 Task: Send the message to the host of Home in Langley, kentucky, United States- Hello! I'm interested in your listing for 01/Dec/2023. Is it still available during that time?.
Action: Mouse moved to (516, 114)
Screenshot: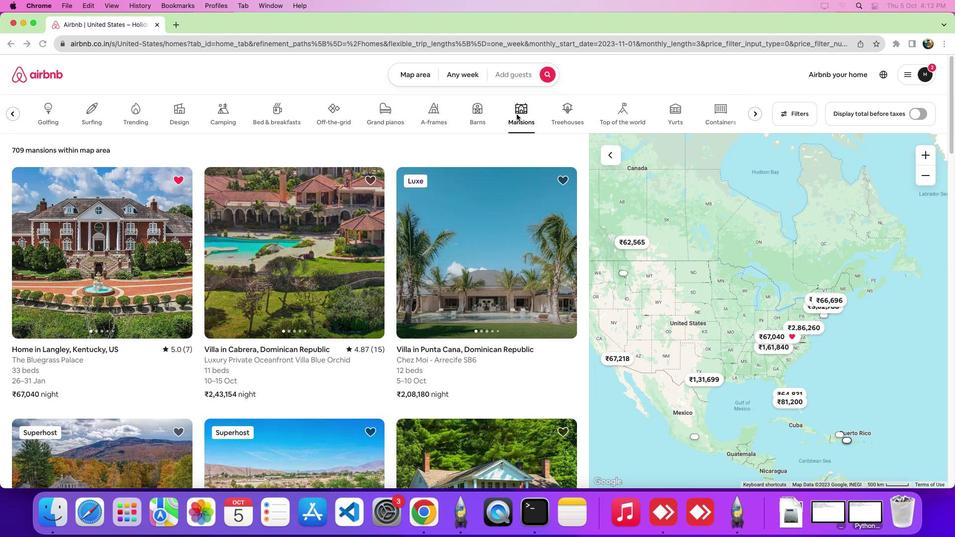 
Action: Mouse pressed left at (516, 114)
Screenshot: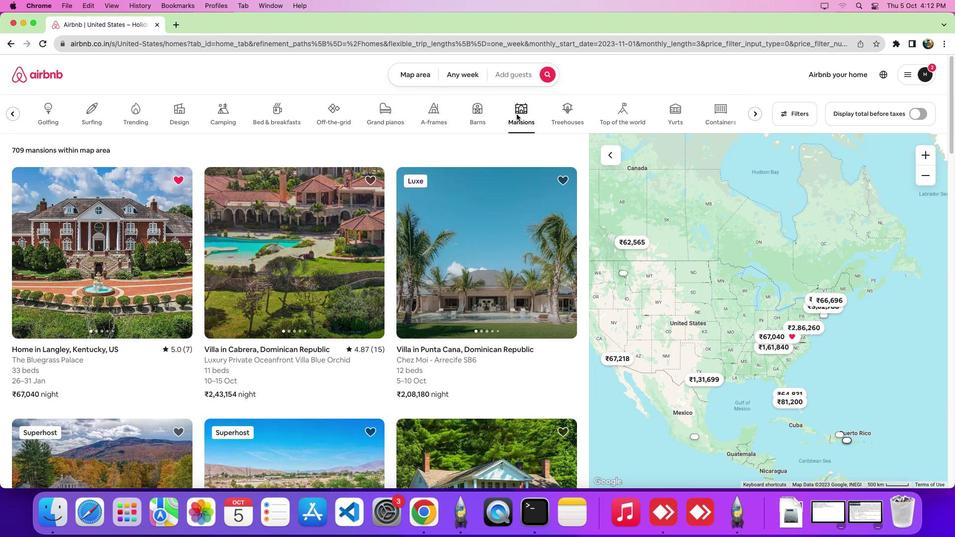 
Action: Mouse moved to (120, 247)
Screenshot: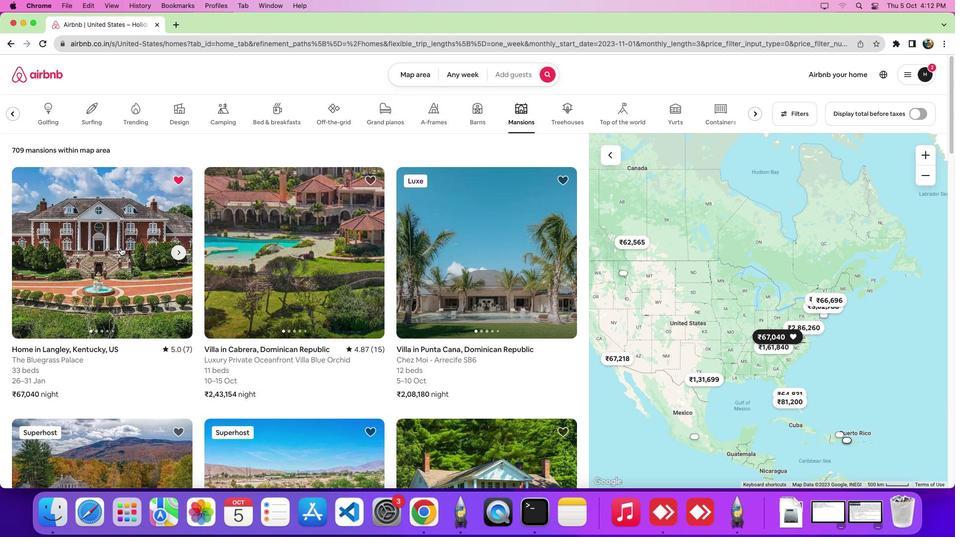 
Action: Mouse pressed left at (120, 247)
Screenshot: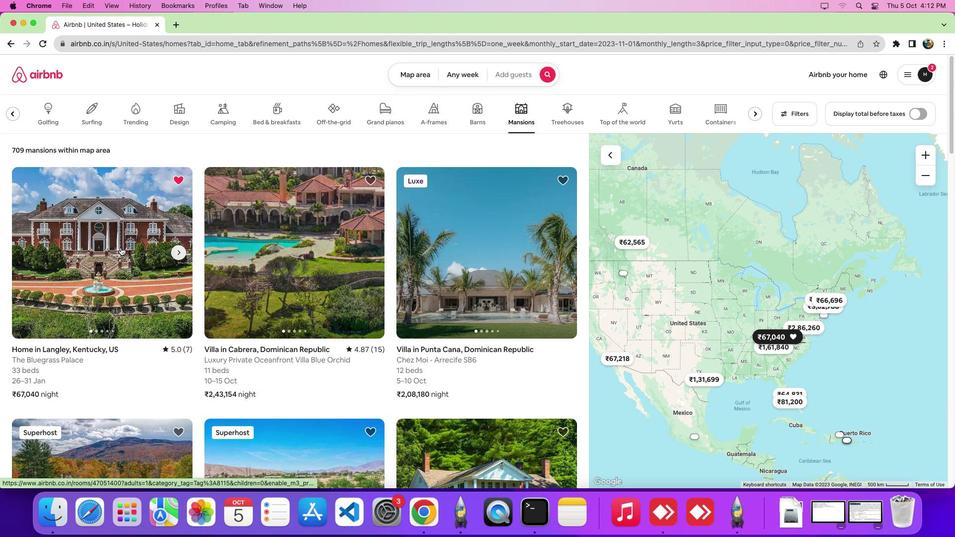 
Action: Mouse moved to (494, 346)
Screenshot: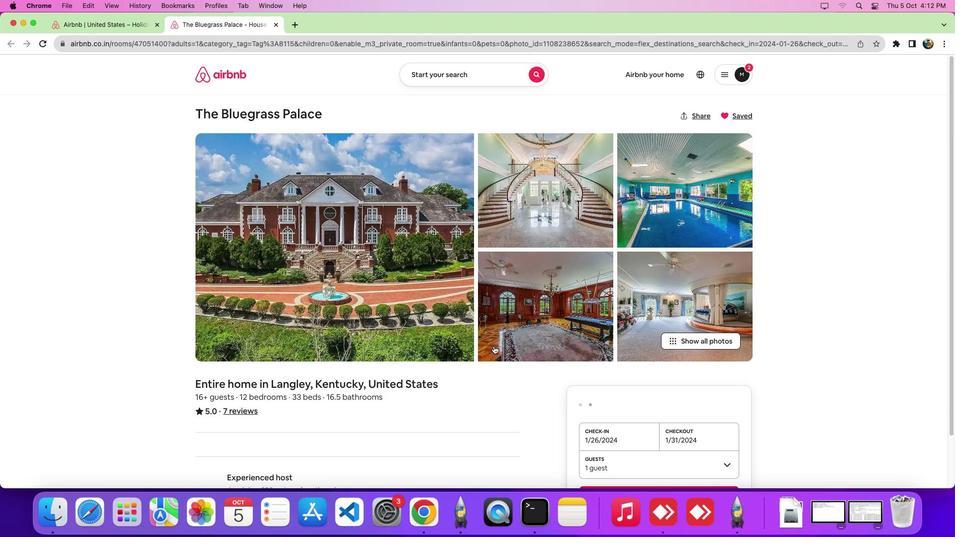 
Action: Mouse scrolled (494, 346) with delta (0, 0)
Screenshot: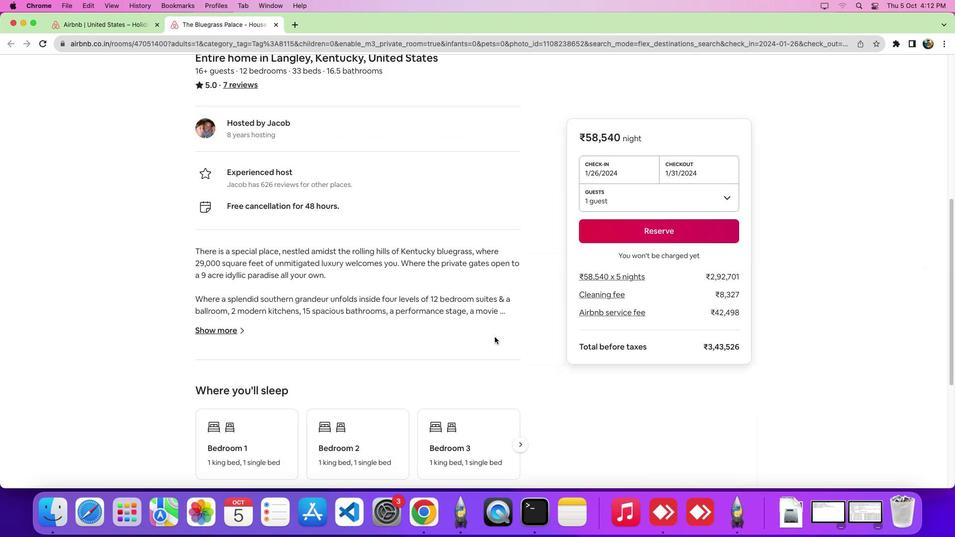 
Action: Mouse scrolled (494, 346) with delta (0, 0)
Screenshot: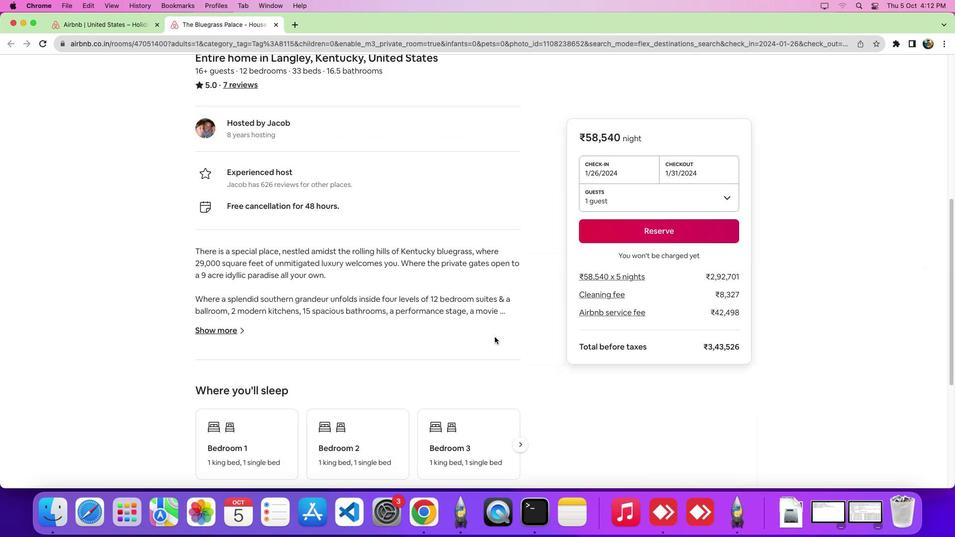 
Action: Mouse scrolled (494, 346) with delta (0, -4)
Screenshot: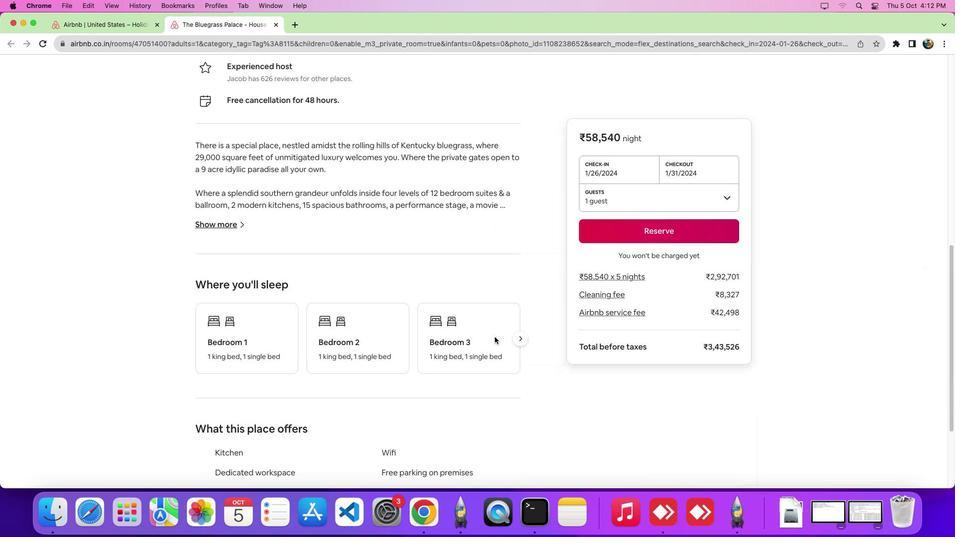 
Action: Mouse scrolled (494, 346) with delta (0, -6)
Screenshot: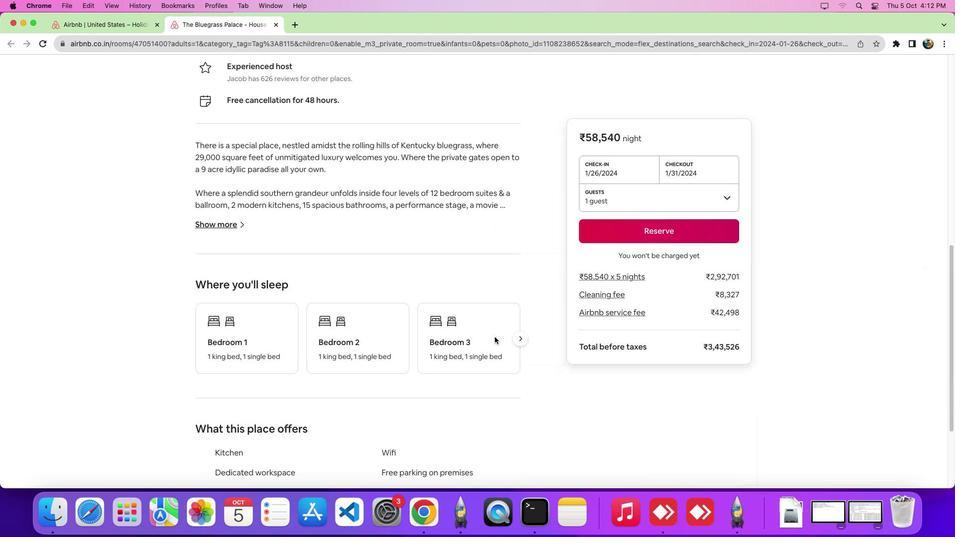 
Action: Mouse scrolled (494, 346) with delta (0, -7)
Screenshot: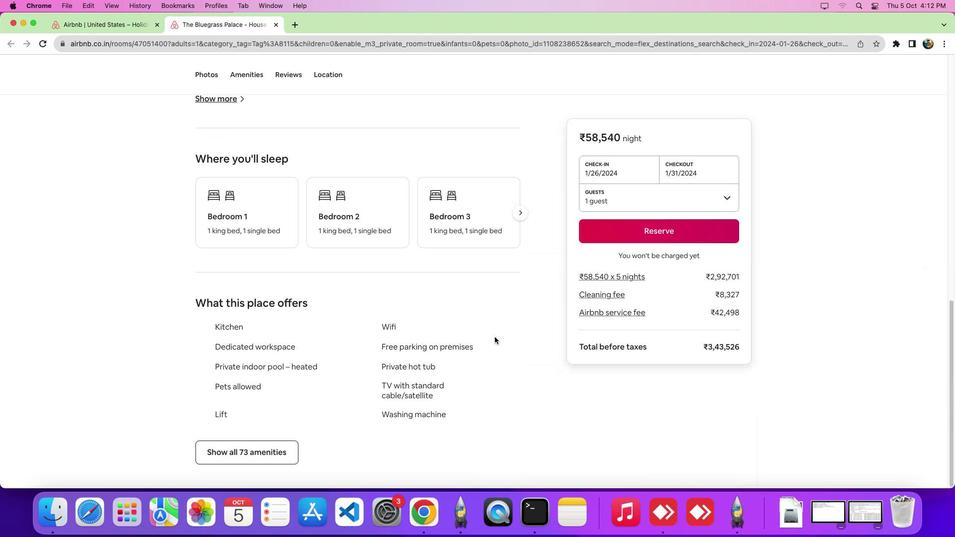 
Action: Mouse moved to (494, 337)
Screenshot: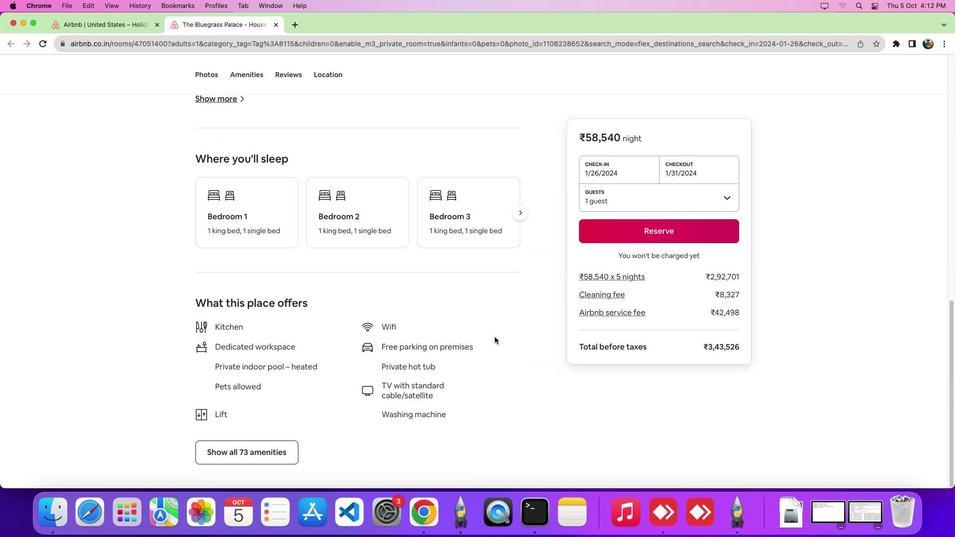 
Action: Mouse scrolled (494, 337) with delta (0, 0)
Screenshot: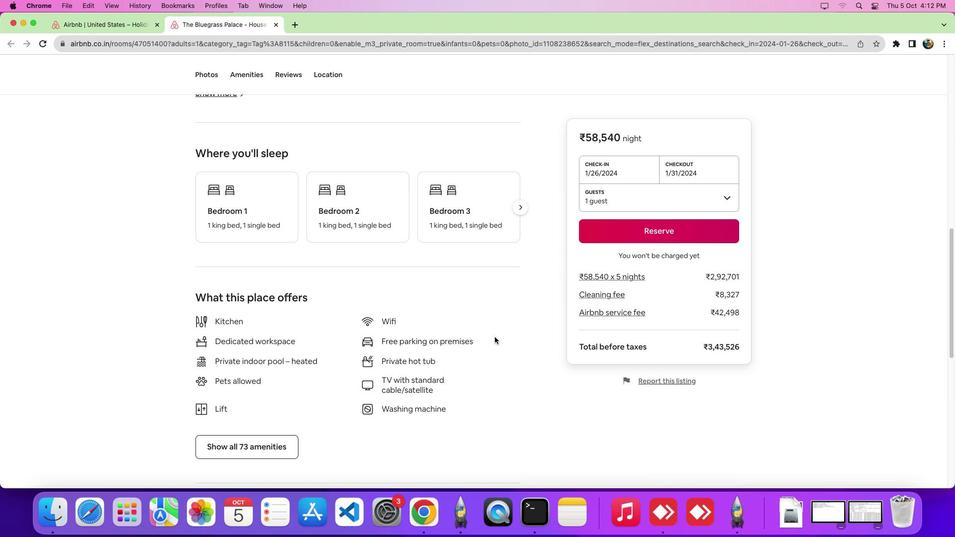 
Action: Mouse scrolled (494, 337) with delta (0, 0)
Screenshot: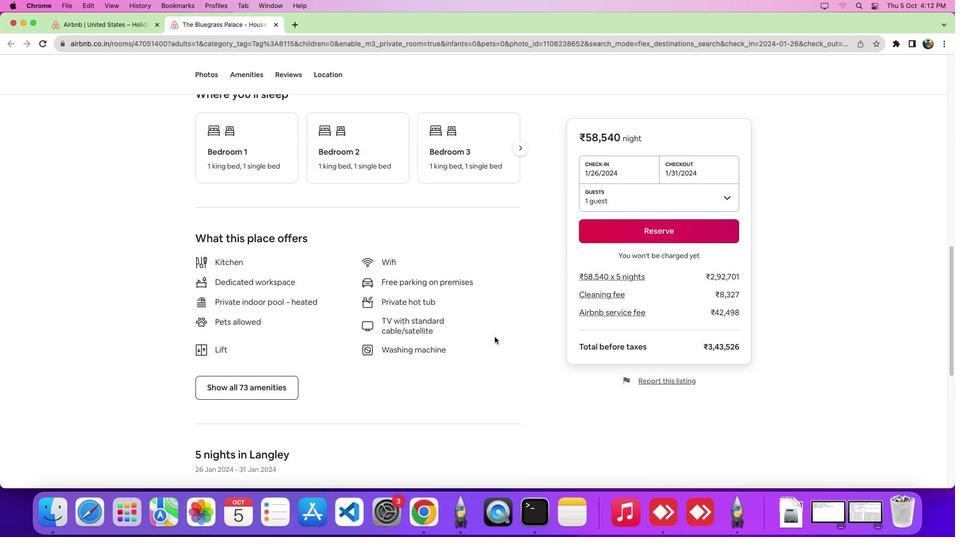 
Action: Mouse scrolled (494, 337) with delta (0, -2)
Screenshot: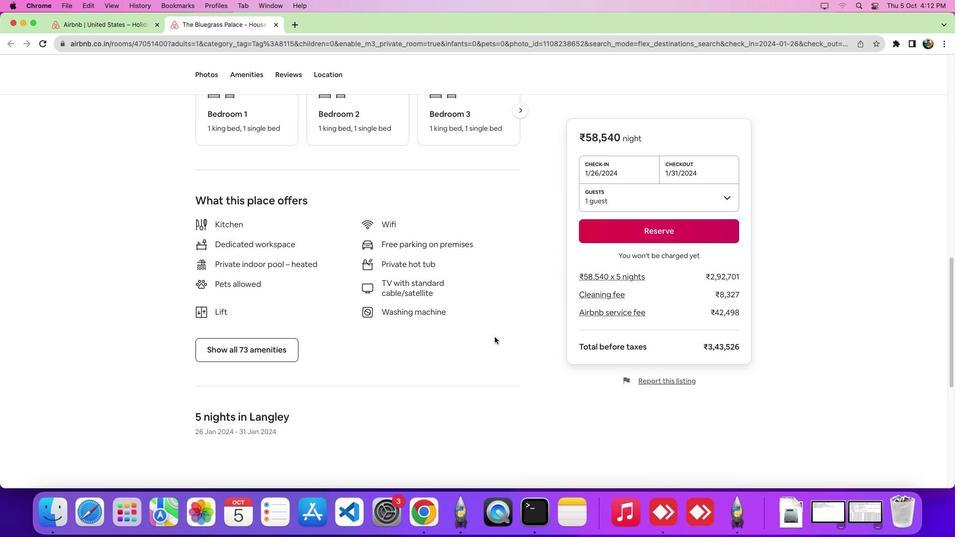 
Action: Mouse scrolled (494, 337) with delta (0, -4)
Screenshot: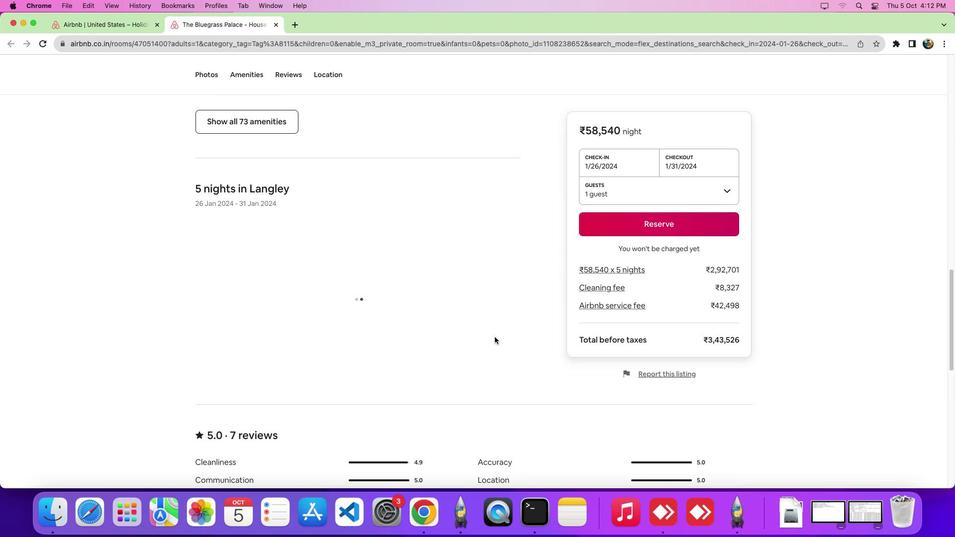 
Action: Mouse scrolled (494, 337) with delta (0, 0)
Screenshot: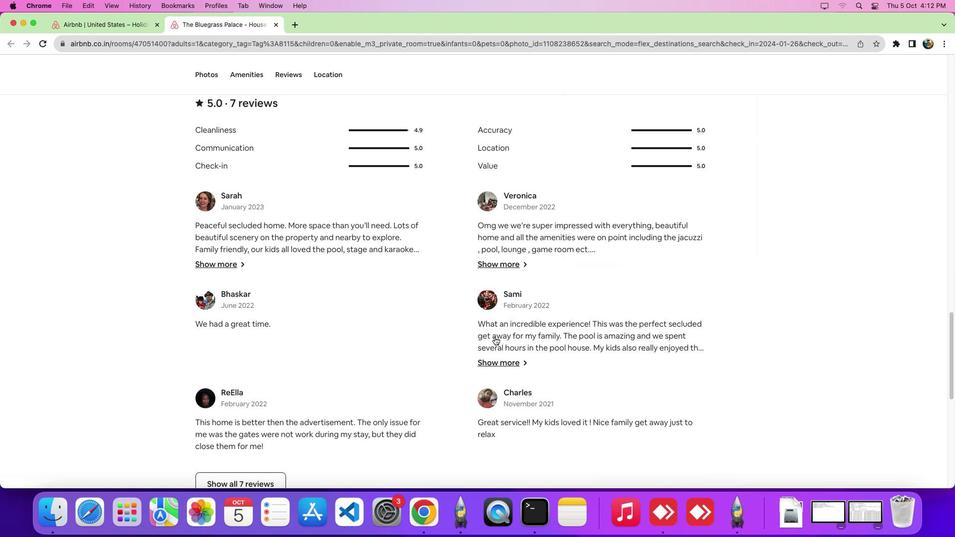 
Action: Mouse scrolled (494, 337) with delta (0, 0)
Screenshot: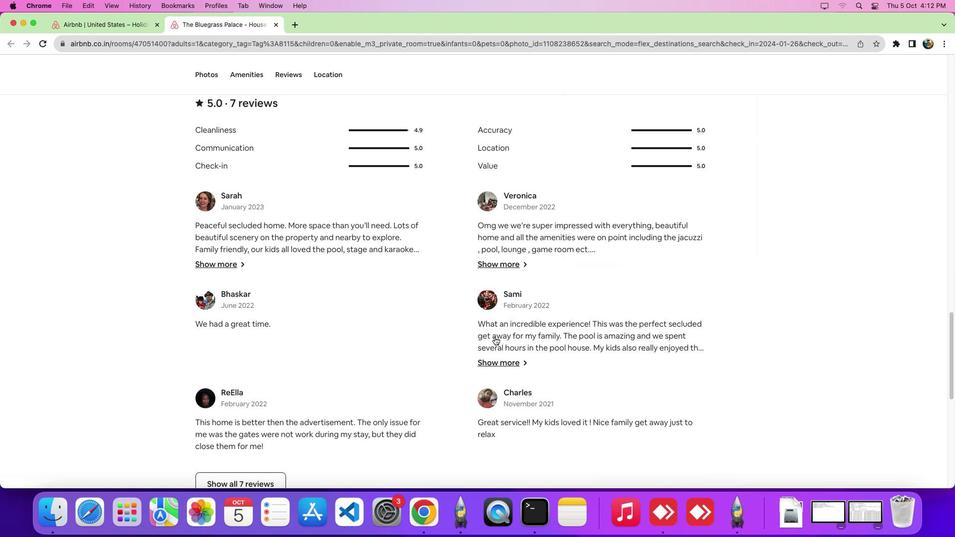 
Action: Mouse scrolled (494, 337) with delta (0, -4)
Screenshot: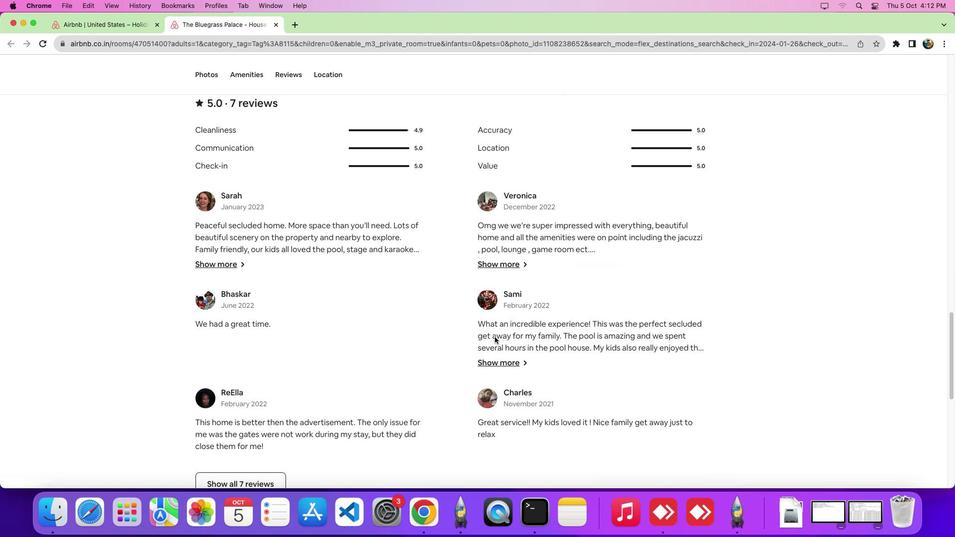 
Action: Mouse scrolled (494, 337) with delta (0, -6)
Screenshot: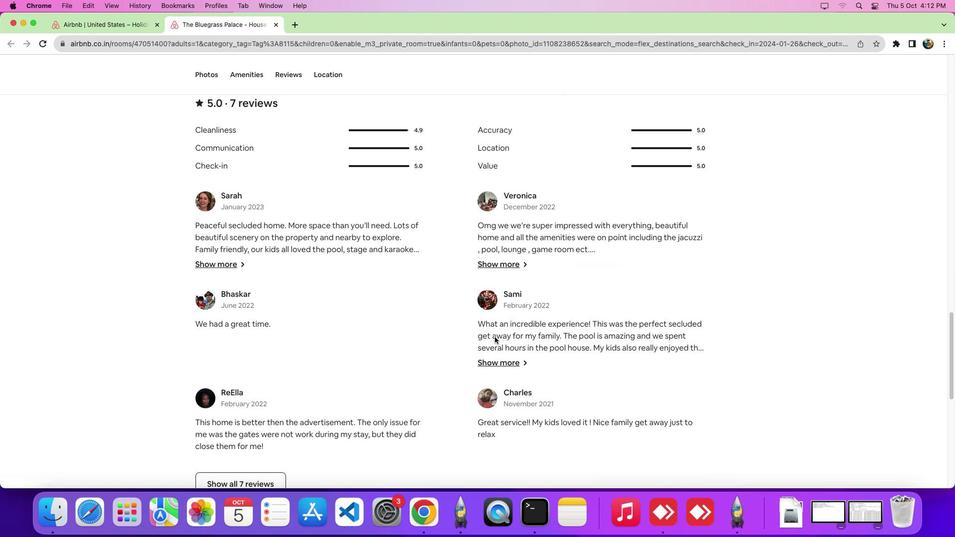 
Action: Mouse moved to (422, 331)
Screenshot: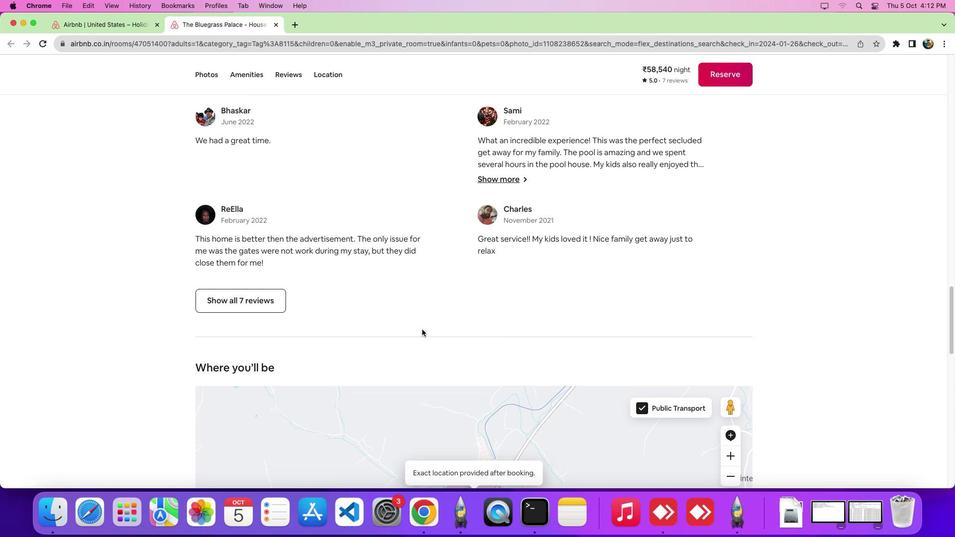 
Action: Mouse scrolled (422, 331) with delta (0, 0)
Screenshot: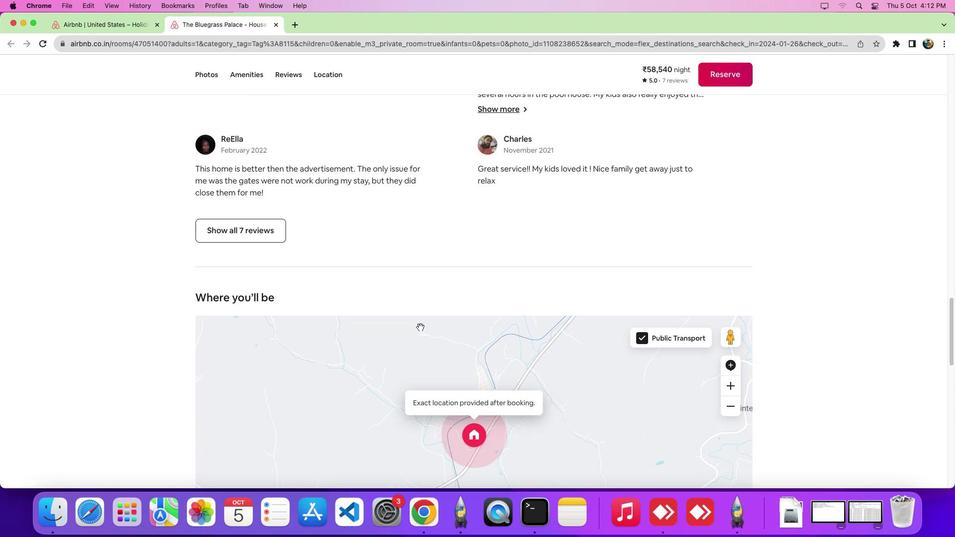 
Action: Mouse scrolled (422, 331) with delta (0, 0)
Screenshot: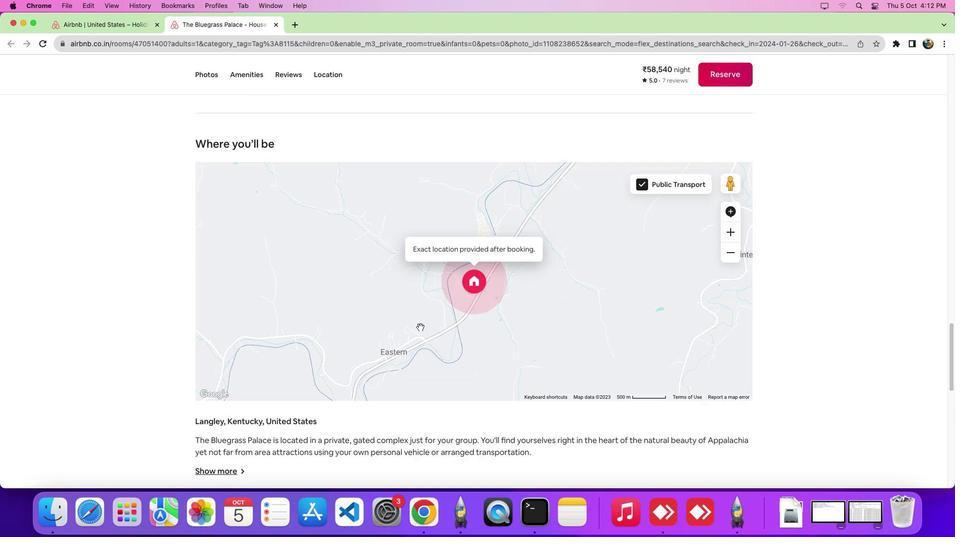 
Action: Mouse moved to (422, 330)
Screenshot: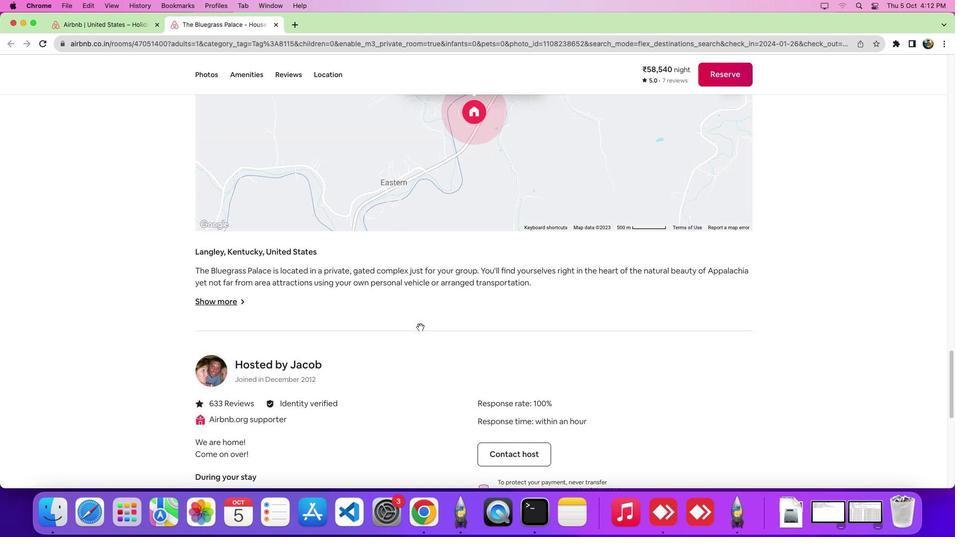 
Action: Mouse scrolled (422, 330) with delta (0, -3)
Screenshot: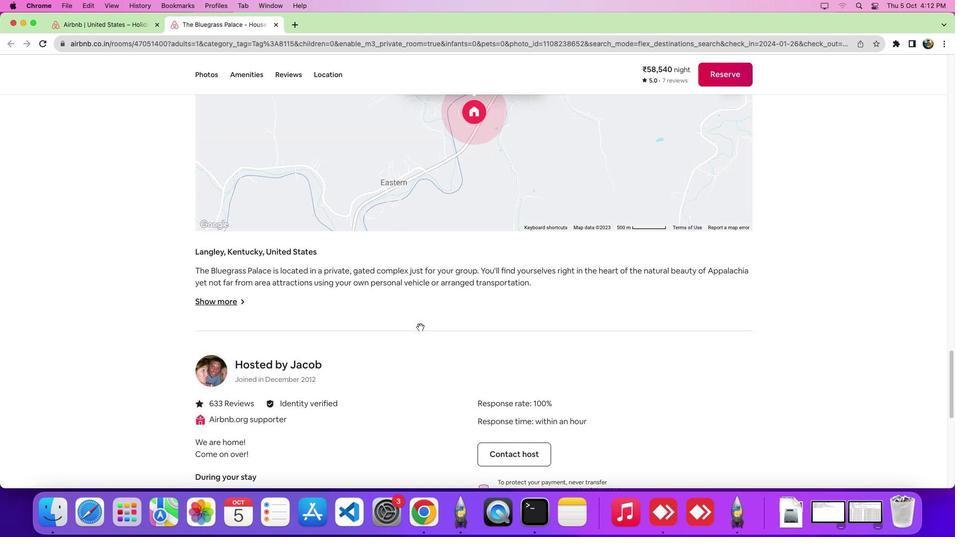 
Action: Mouse moved to (420, 327)
Screenshot: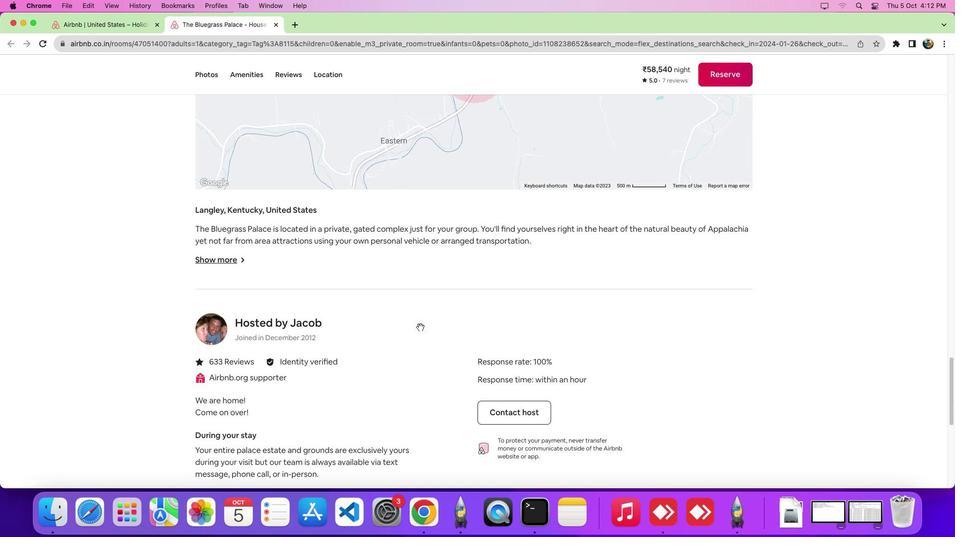 
Action: Mouse scrolled (420, 327) with delta (0, -5)
Screenshot: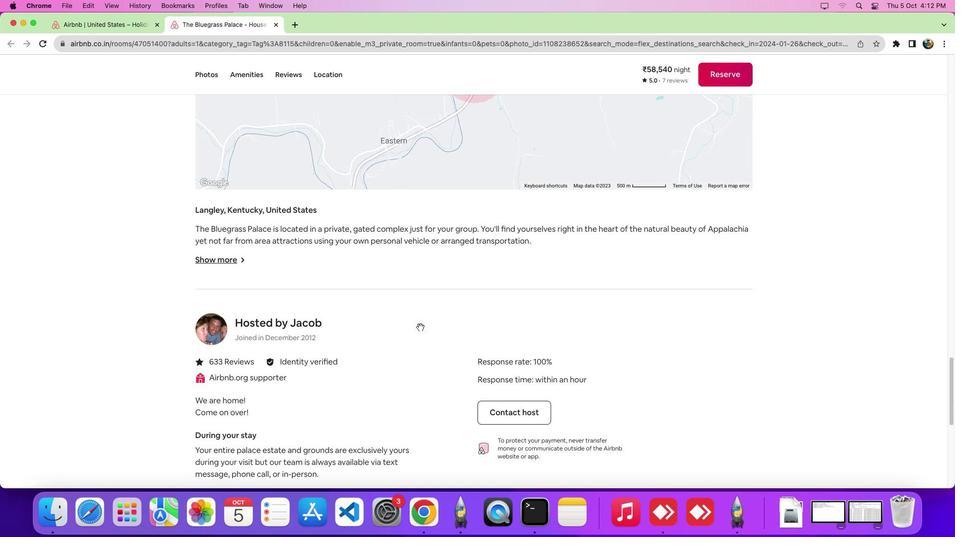
Action: Mouse moved to (418, 329)
Screenshot: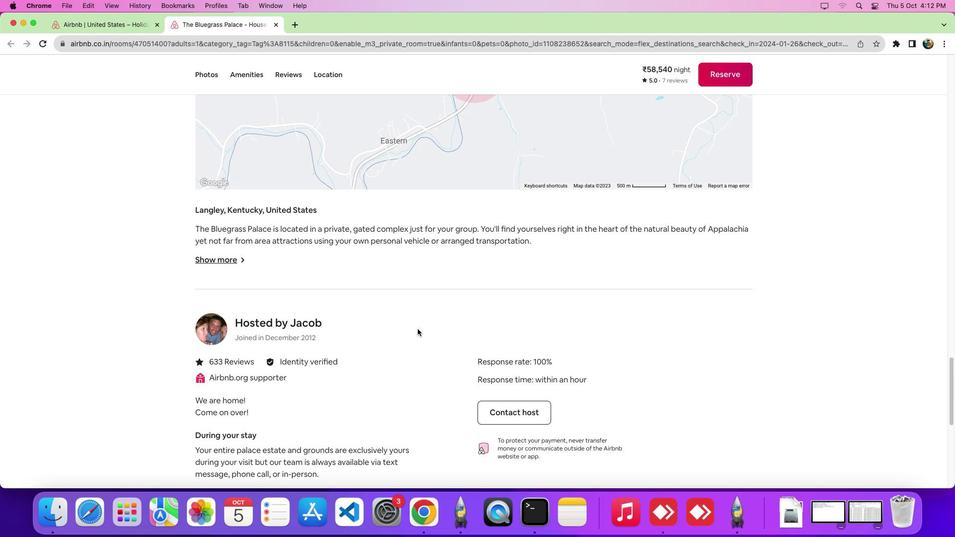 
Action: Mouse scrolled (418, 329) with delta (0, 0)
Screenshot: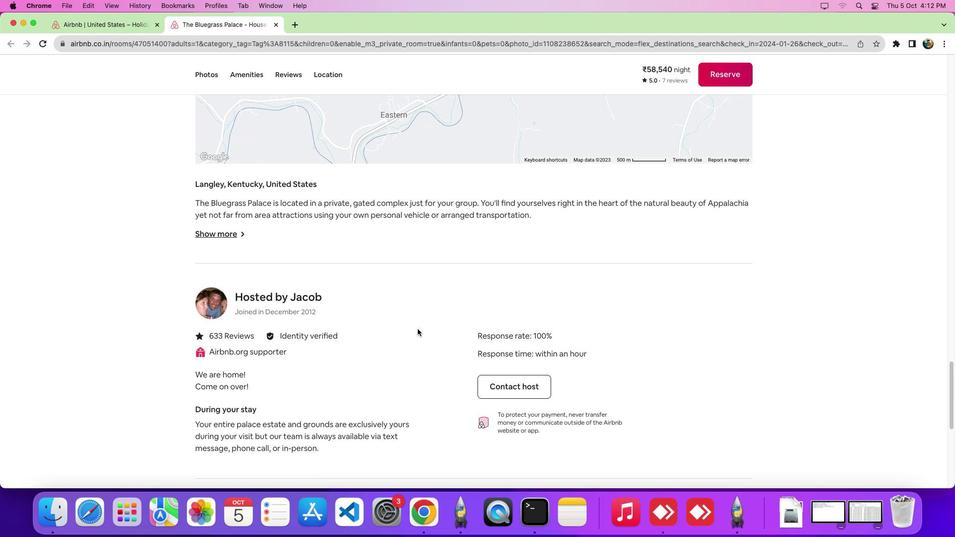 
Action: Mouse scrolled (418, 329) with delta (0, 0)
Screenshot: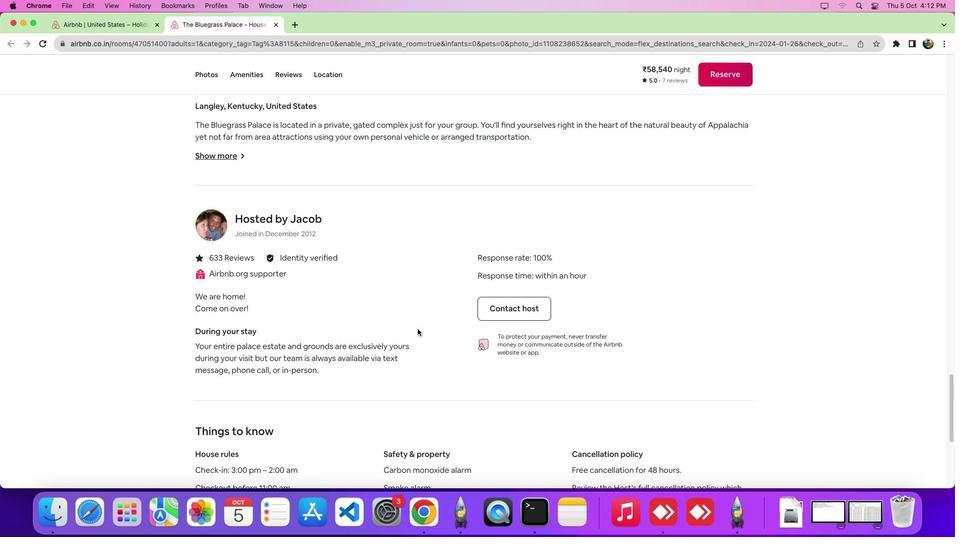 
Action: Mouse scrolled (418, 329) with delta (0, -3)
Screenshot: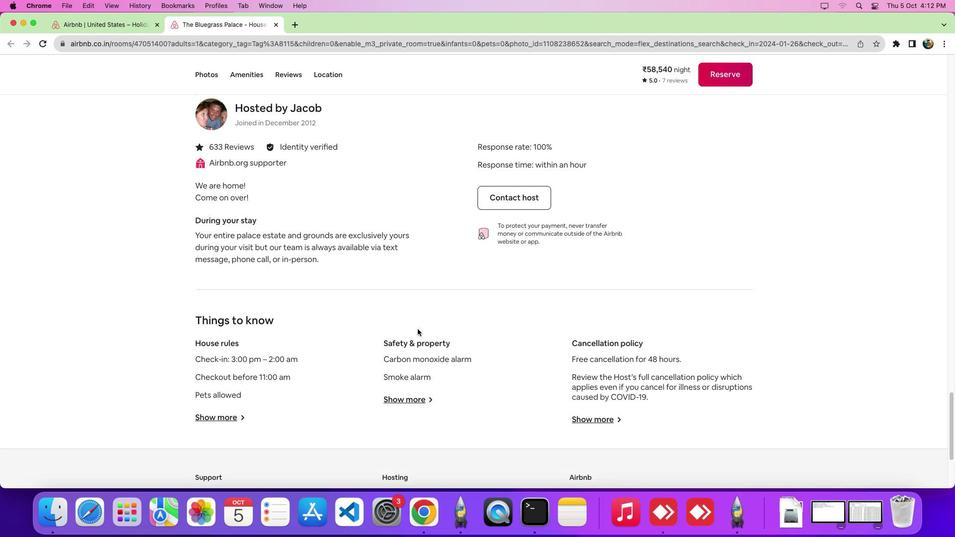 
Action: Mouse scrolled (418, 329) with delta (0, -4)
Screenshot: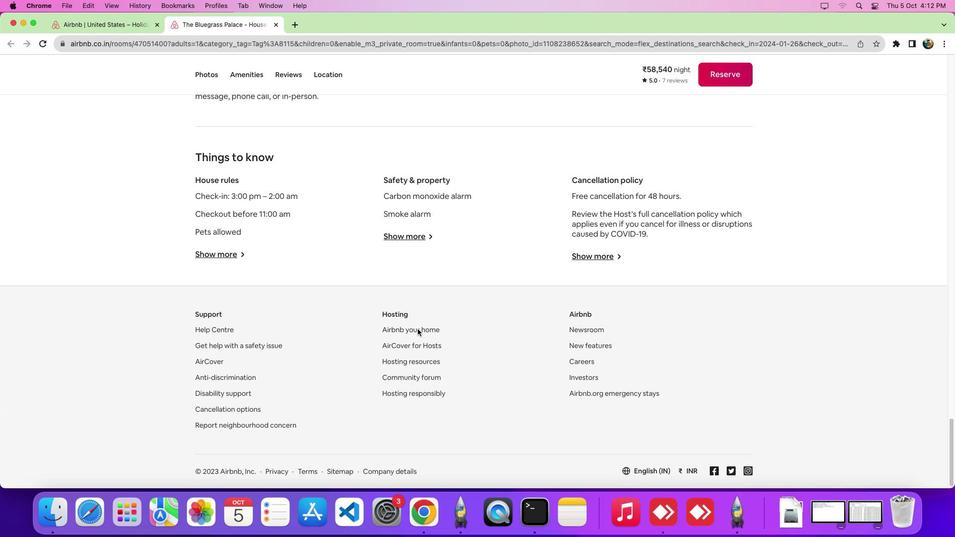
Action: Mouse moved to (441, 295)
Screenshot: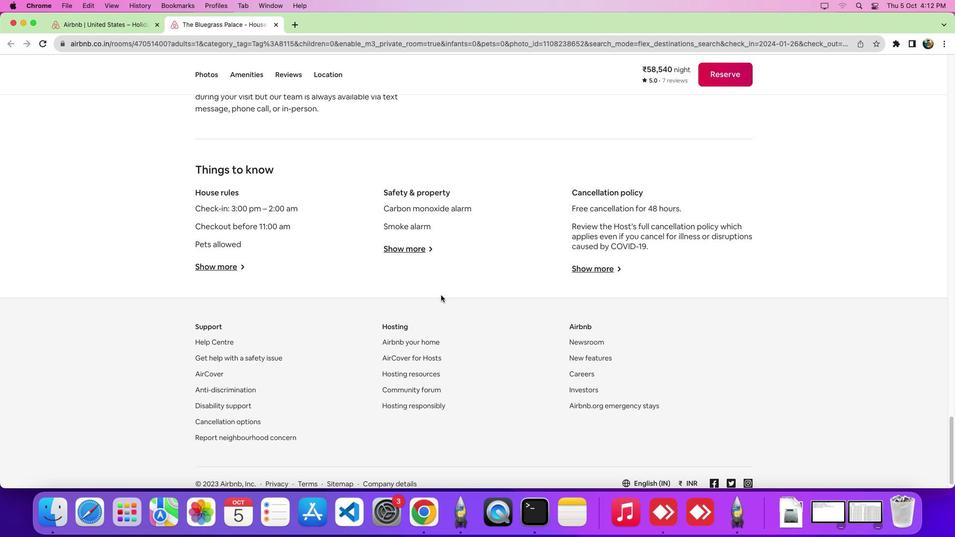 
Action: Mouse scrolled (441, 295) with delta (0, 0)
Screenshot: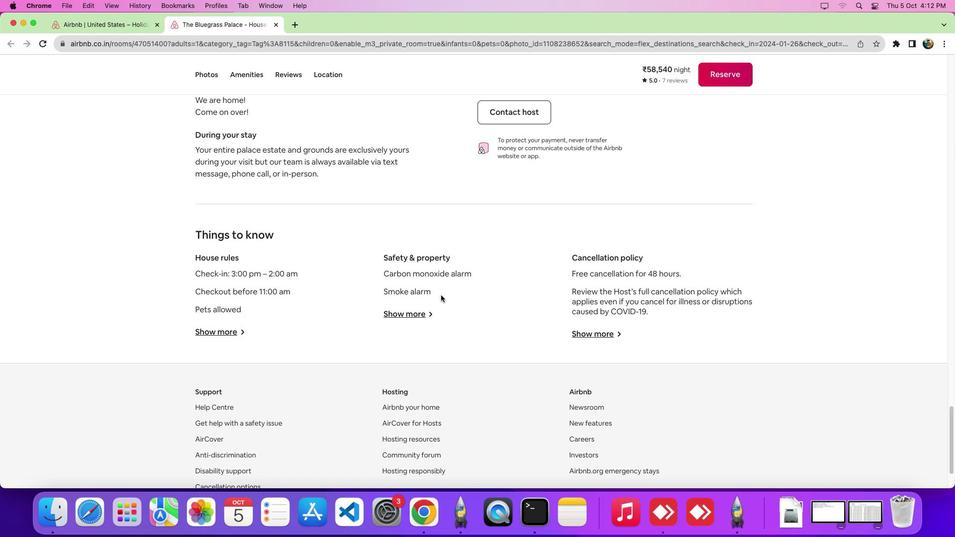 
Action: Mouse scrolled (441, 295) with delta (0, 0)
Screenshot: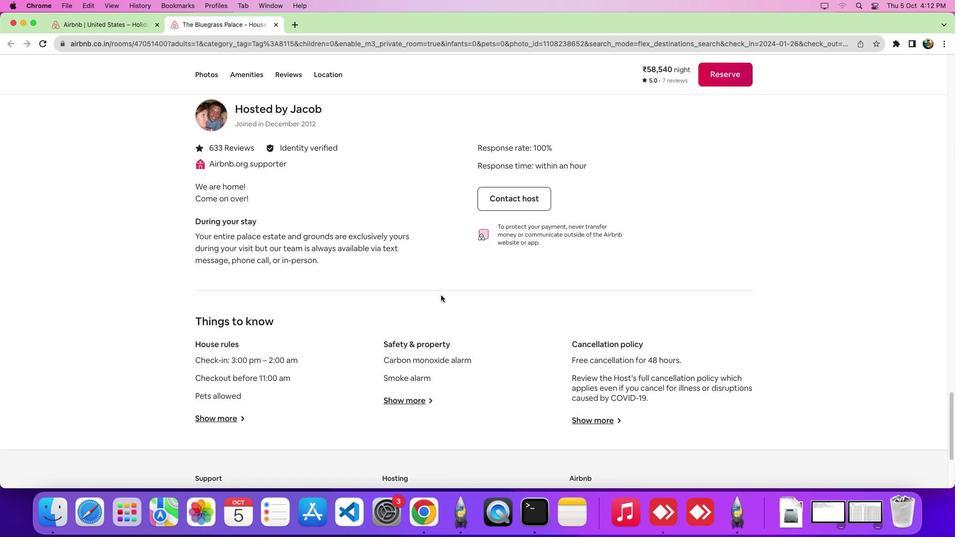 
Action: Mouse scrolled (441, 295) with delta (0, 3)
Screenshot: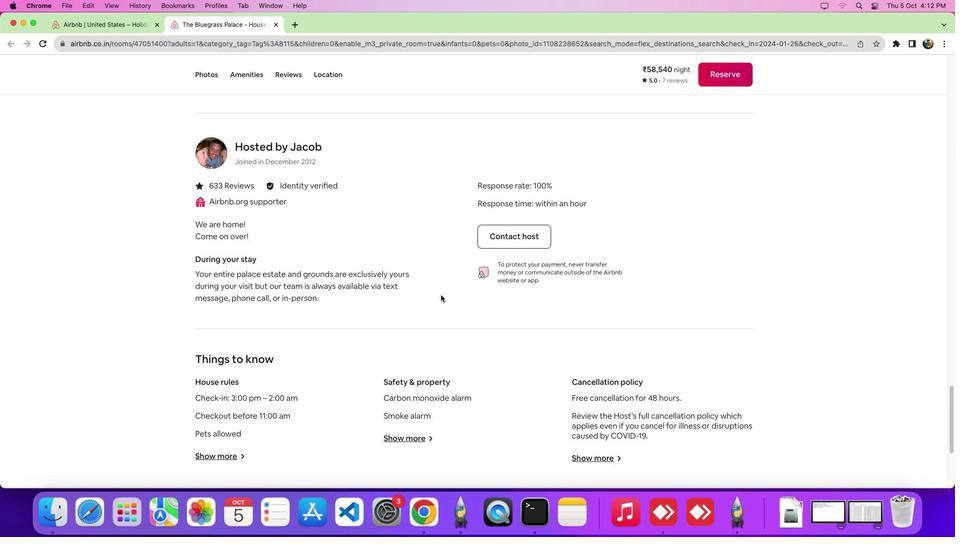 
Action: Mouse moved to (518, 236)
Screenshot: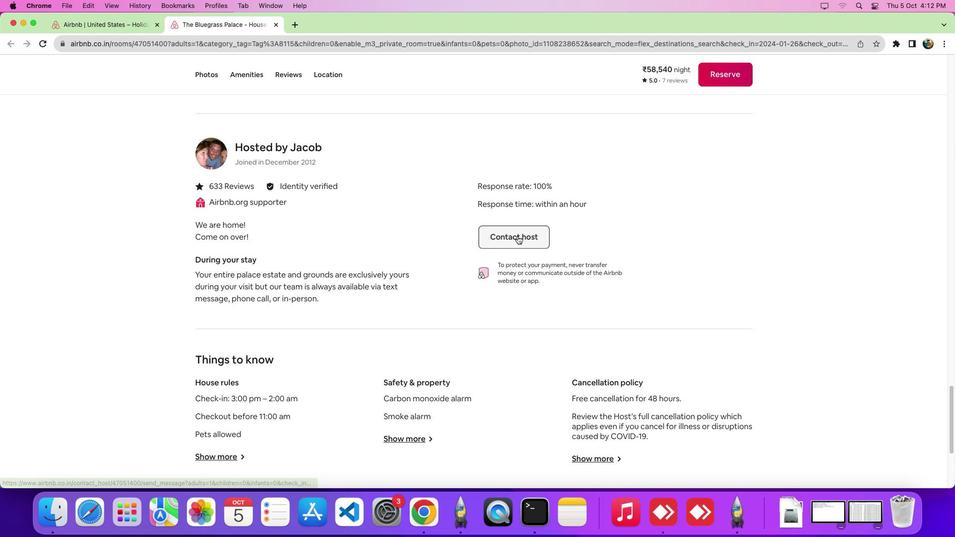 
Action: Mouse pressed left at (518, 236)
Screenshot: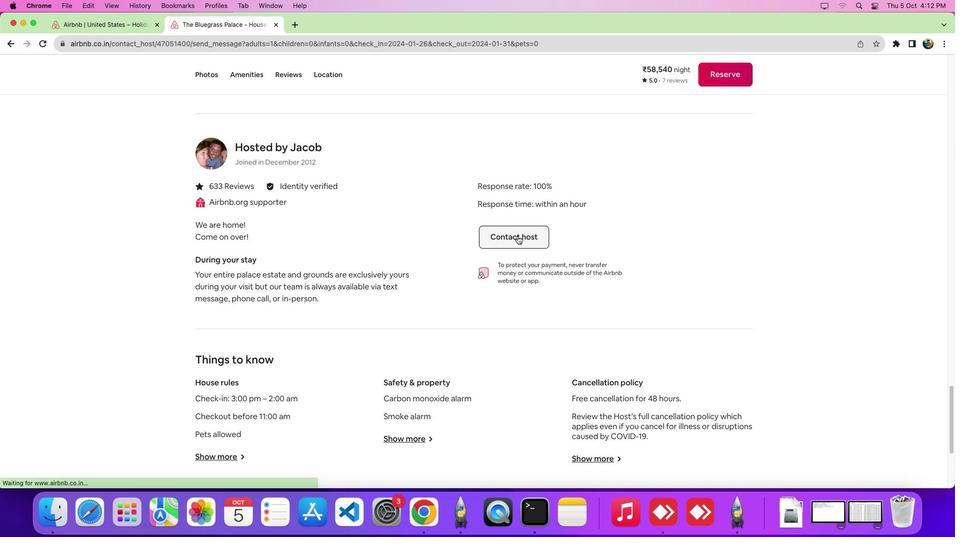 
Action: Mouse moved to (362, 312)
Screenshot: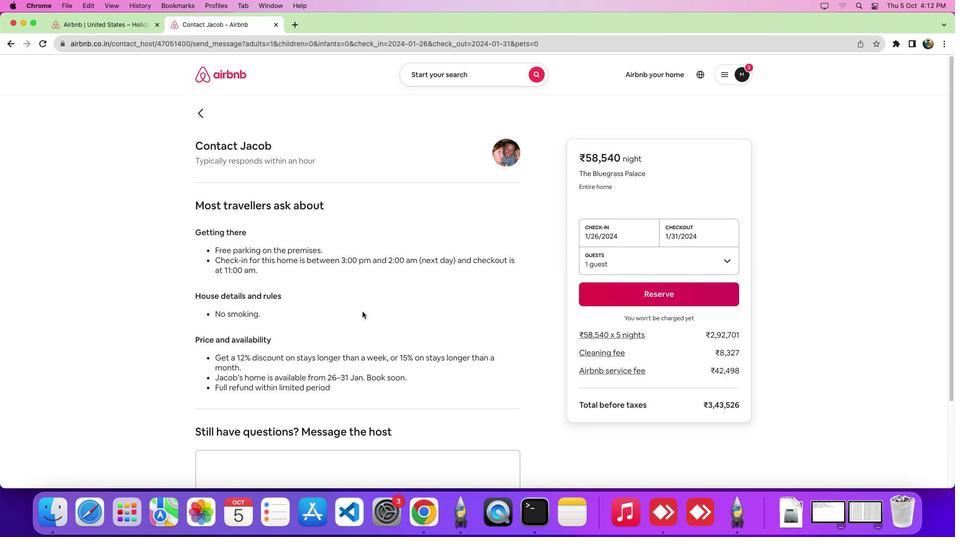 
Action: Mouse scrolled (362, 312) with delta (0, 0)
Screenshot: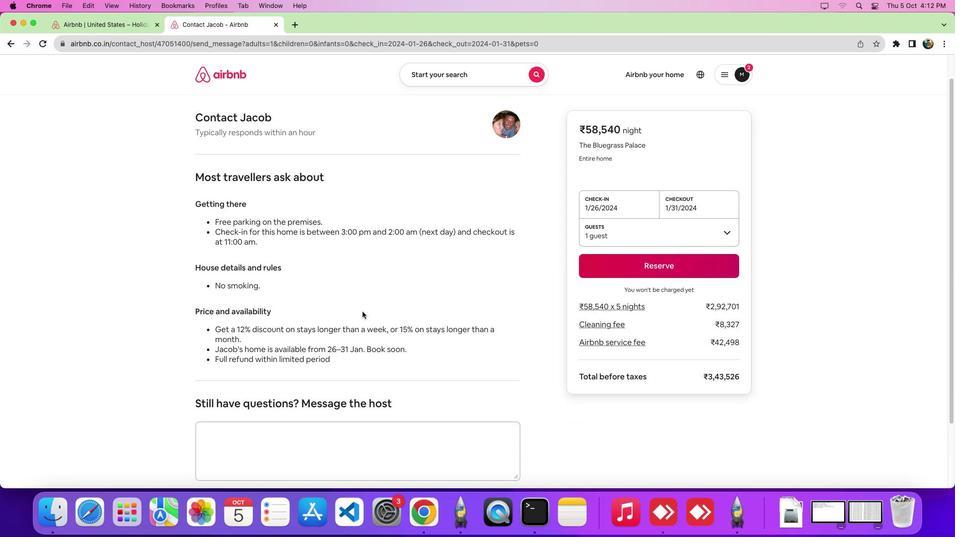 
Action: Mouse scrolled (362, 312) with delta (0, 0)
Screenshot: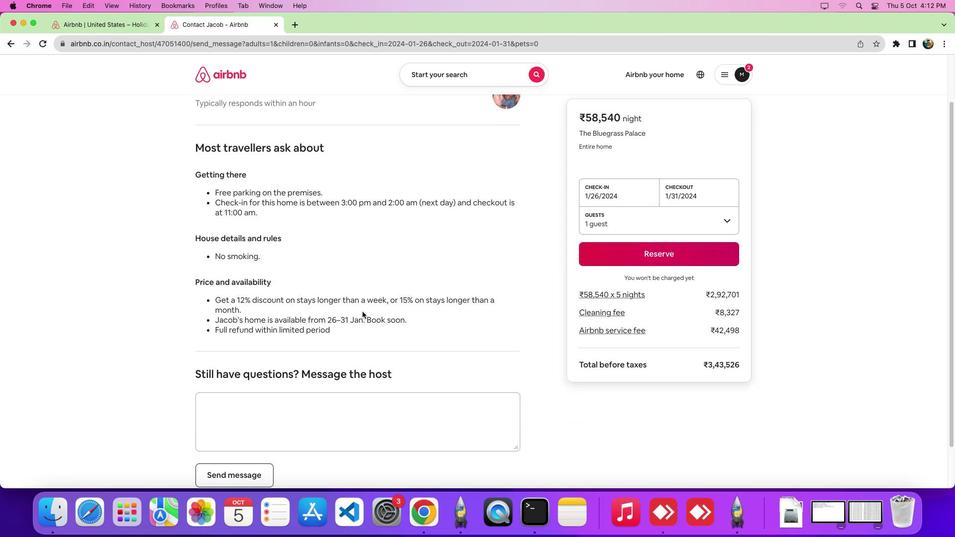 
Action: Mouse scrolled (362, 312) with delta (0, -2)
Screenshot: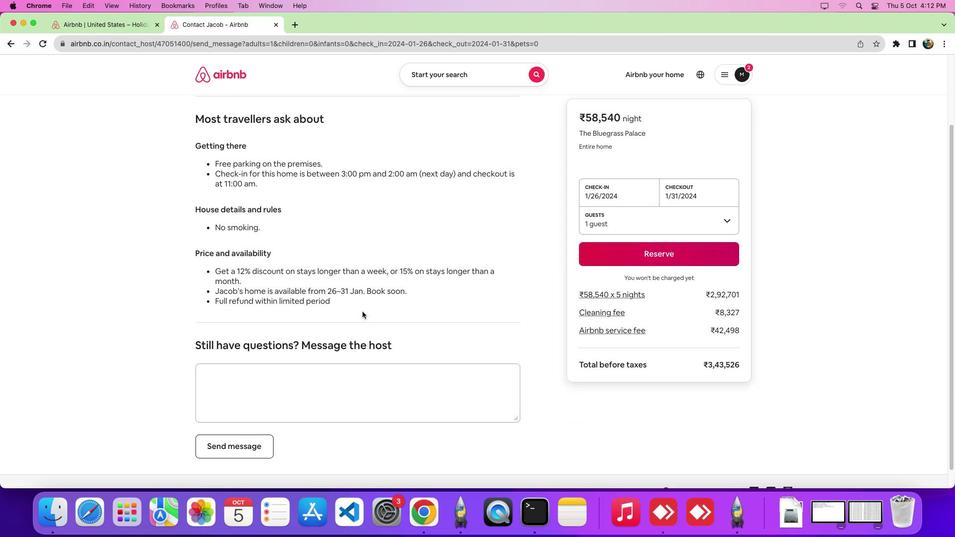 
Action: Mouse moved to (336, 366)
Screenshot: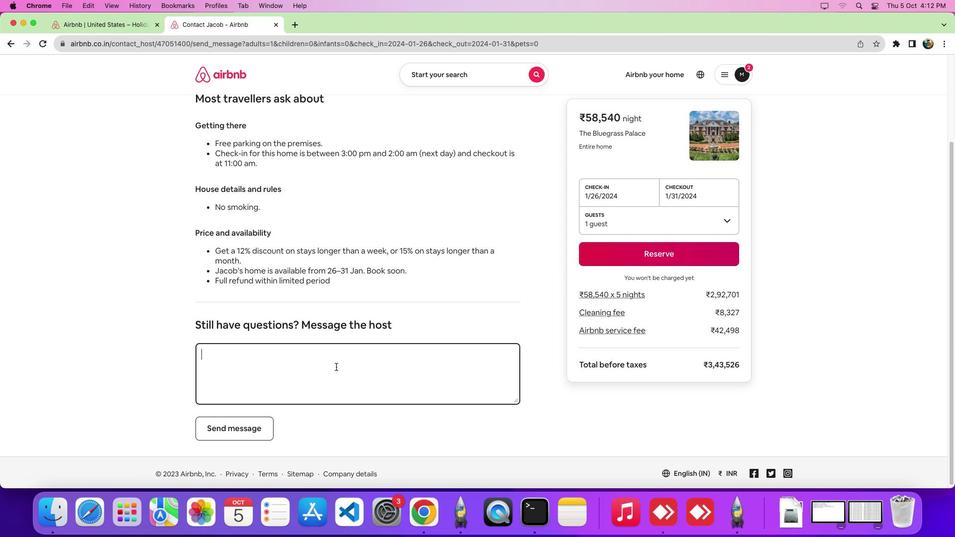 
Action: Mouse pressed left at (336, 366)
Screenshot: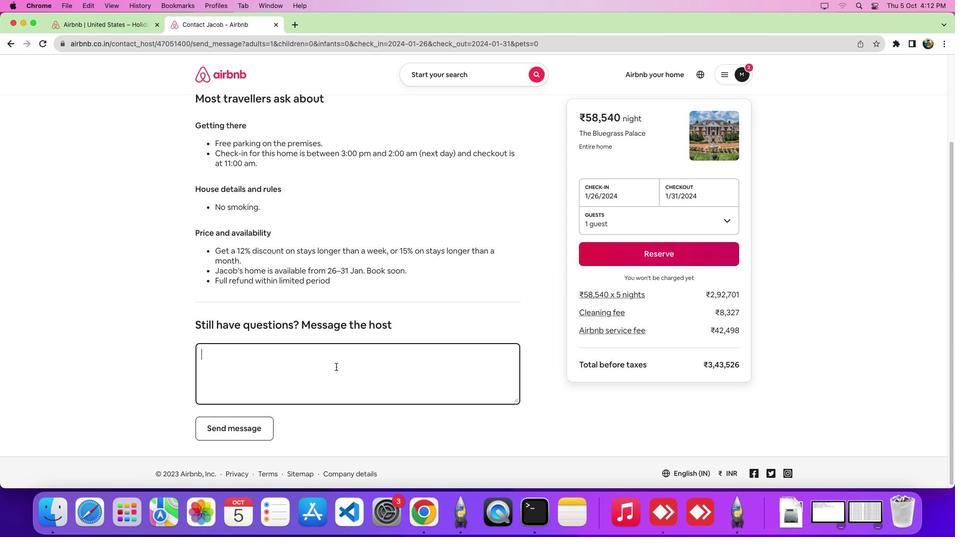 
Action: Key pressed Key.shift'H''e''l''l''o'Key.shift_r'!'Key.spaceKey.shift'I'';'Key.backspace"'"'m'Key.space'i''n''t''e''r''e''s''t''e''d'Key.space'i''n'Key.space'y''o''u''r'Key.space'l''i''s''t''i''n''g'Key.space'f''o''r'Key.space'0''1''/'Key.shift_r'D''e''c''/''2''0''2''3''.'Key.spaceKey.shift'I''s'Key.space'i''t'Key.space's''t''u''k'Key.backspaceKey.backspace'i''l''l'Key.space'a''v''a''i''l''a''b''l''e'Key.space'd''u''r''i''n''g'Key.space't''h''a''t'Key.space't''i''m''e'Key.shift'?''.'
Screenshot: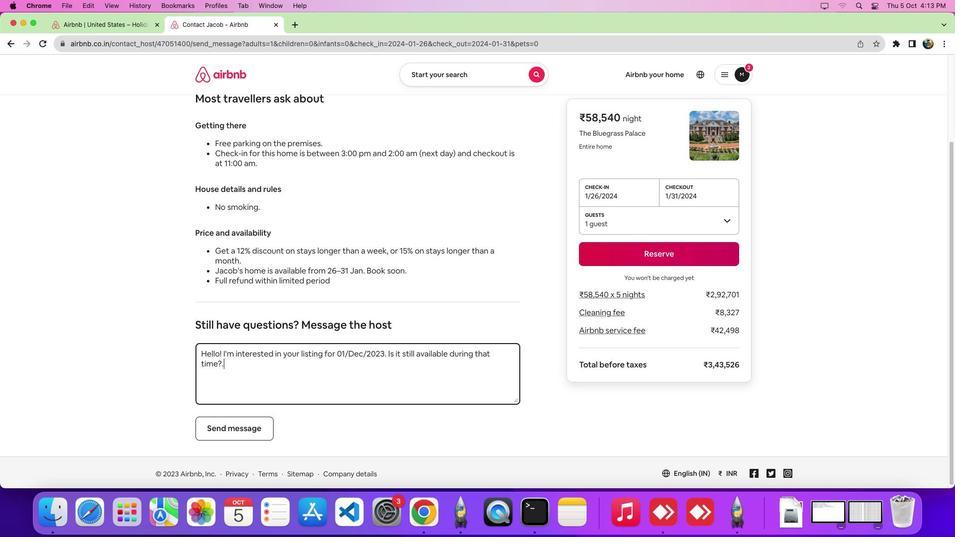 
Action: Mouse moved to (244, 427)
Screenshot: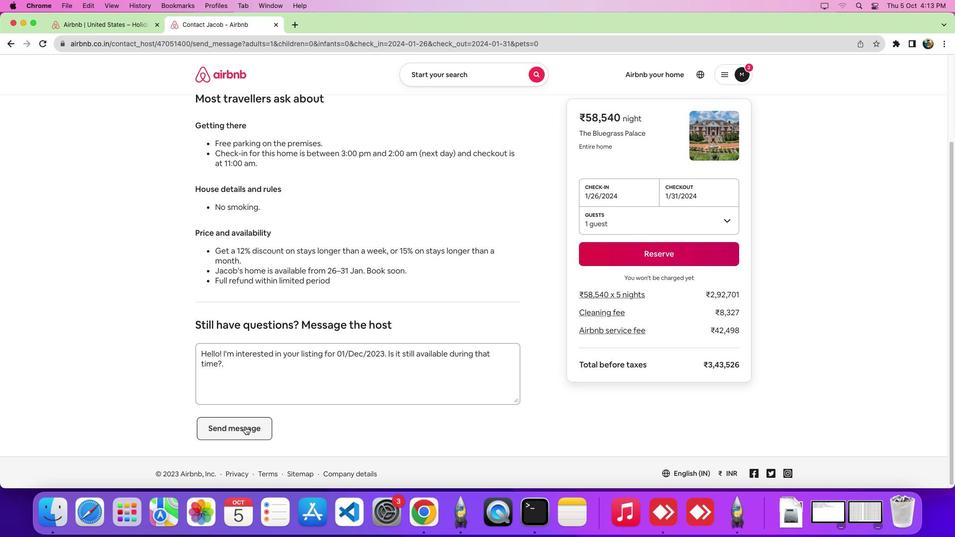 
Action: Mouse pressed left at (244, 427)
Screenshot: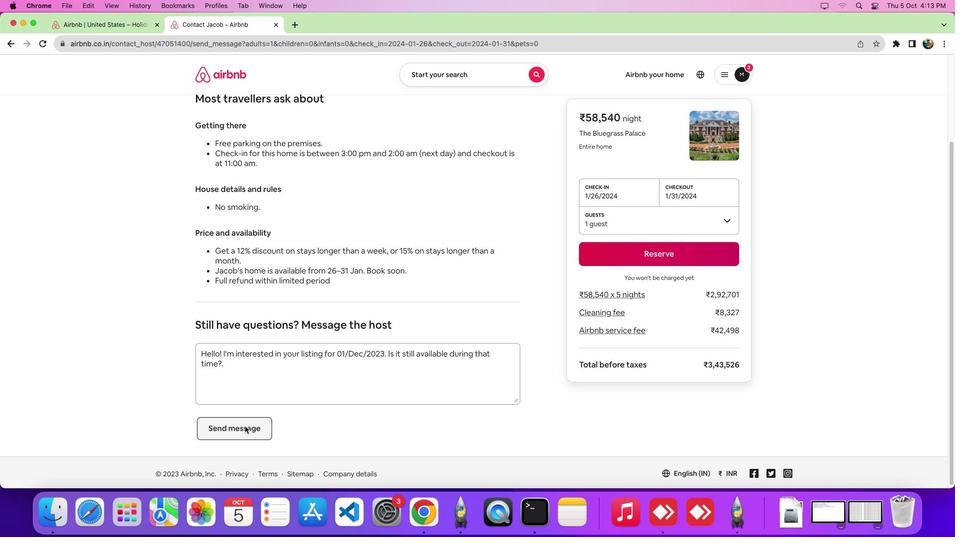 
Action: Mouse moved to (214, 204)
Screenshot: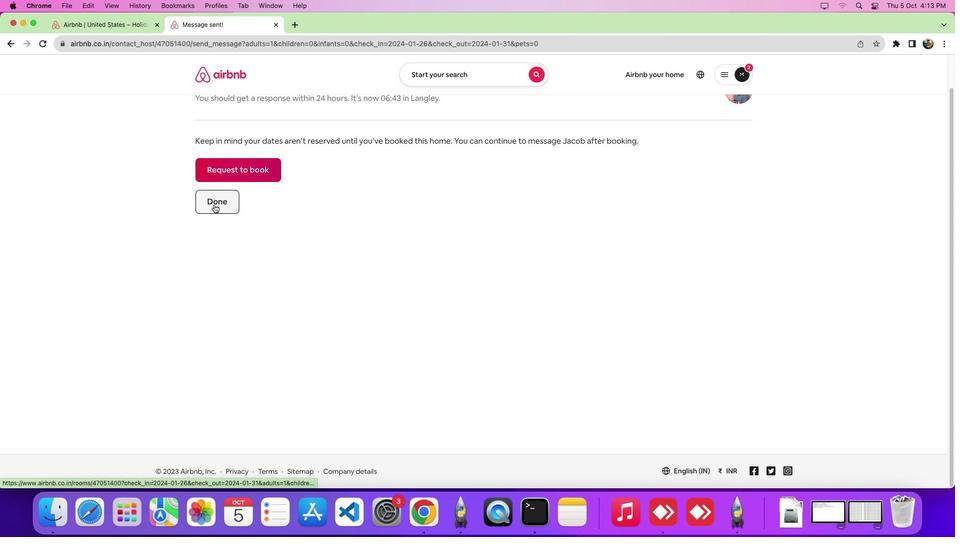 
Action: Mouse pressed left at (214, 204)
Screenshot: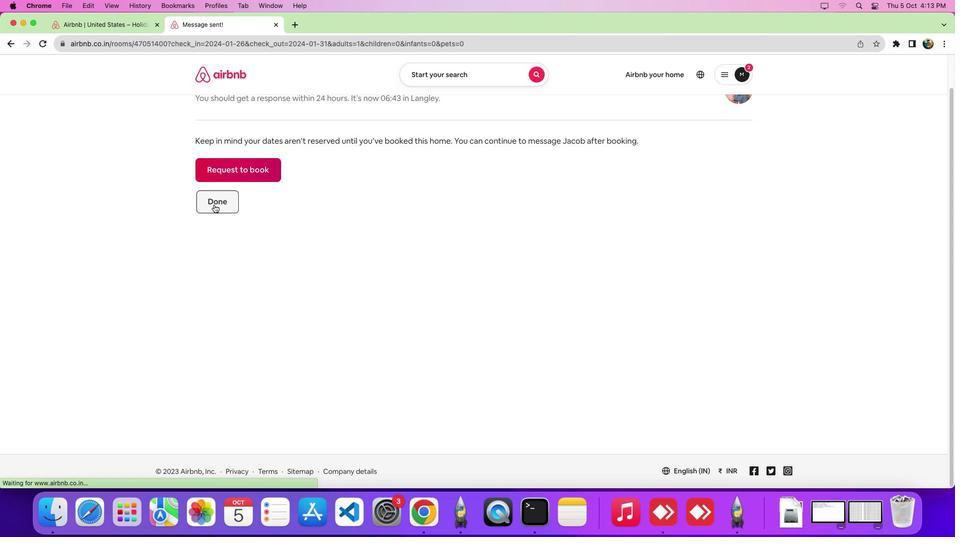 
Action: Mouse moved to (218, 205)
Screenshot: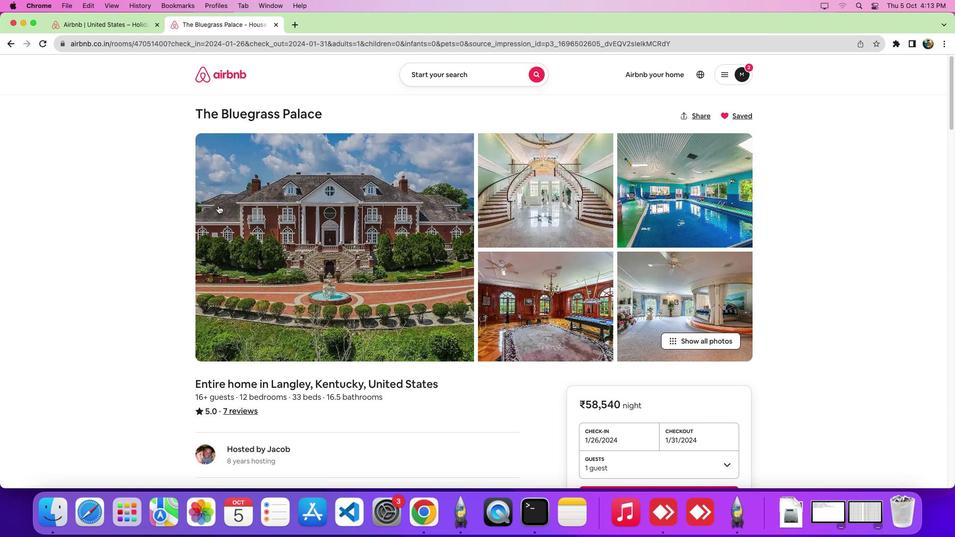 
